 Task: Use Highlight Reel Short Effect in this video Movie B.mp4
Action: Mouse moved to (289, 117)
Screenshot: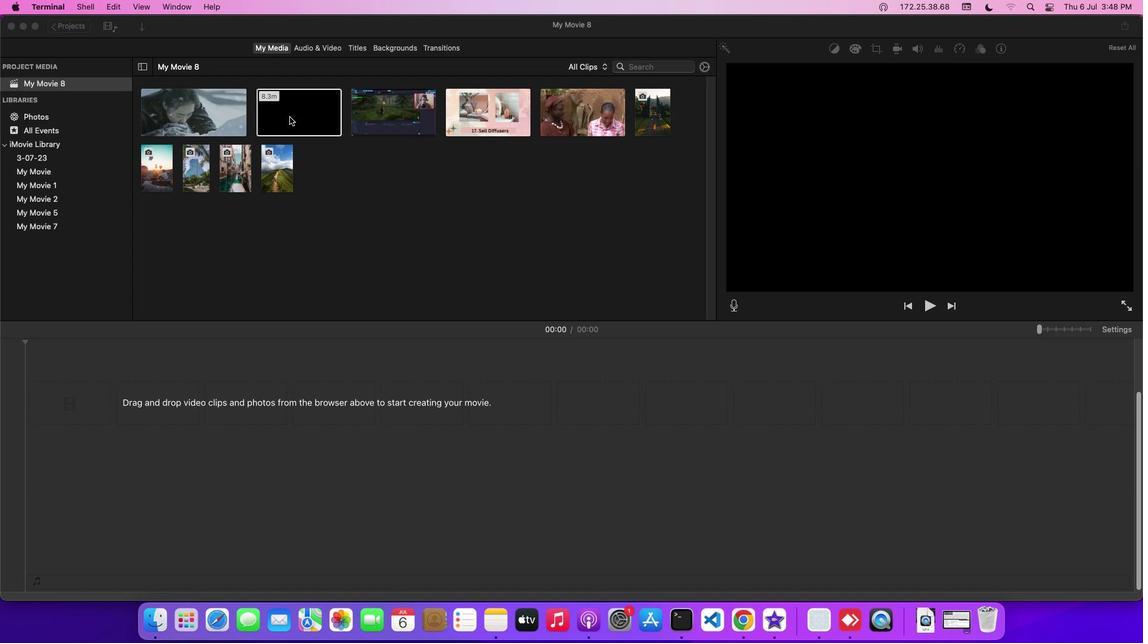 
Action: Mouse pressed left at (289, 117)
Screenshot: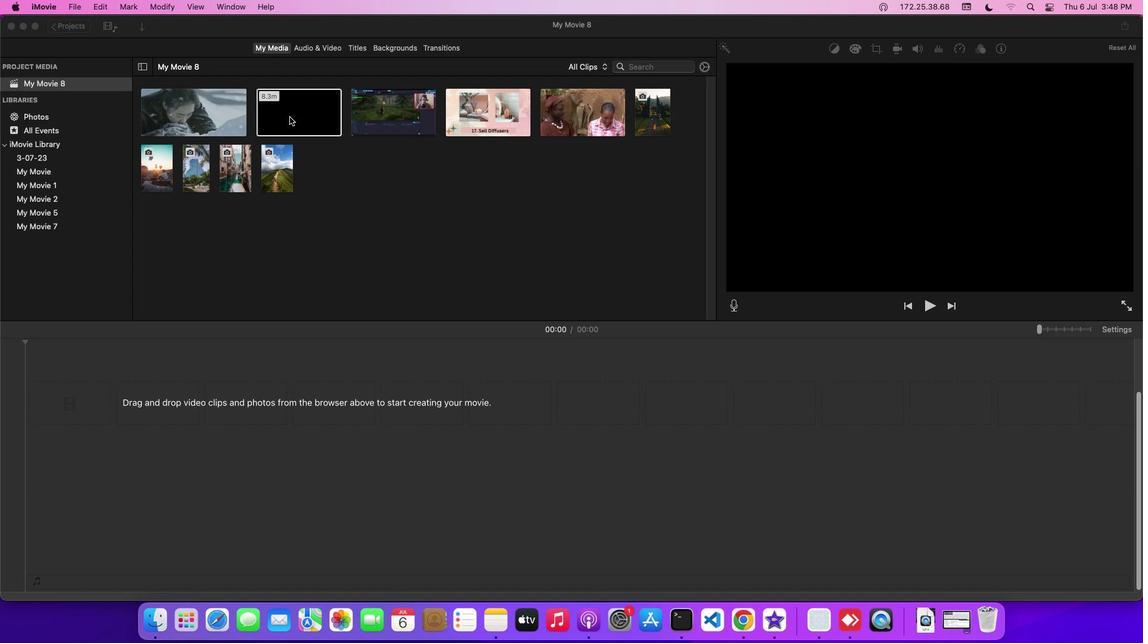 
Action: Mouse moved to (311, 44)
Screenshot: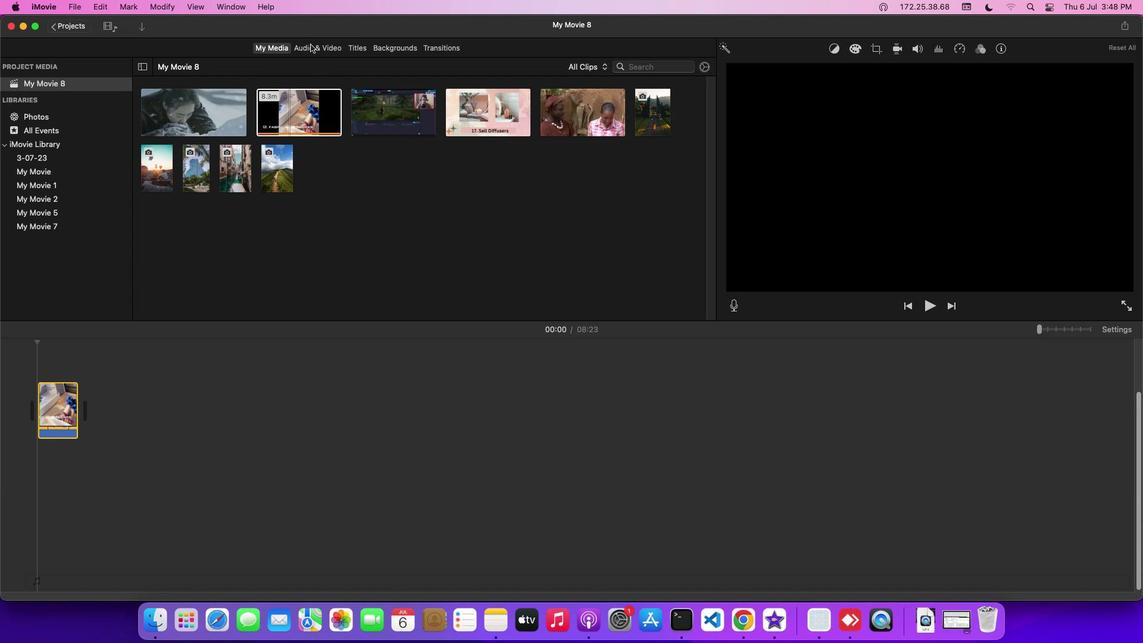 
Action: Mouse pressed left at (311, 44)
Screenshot: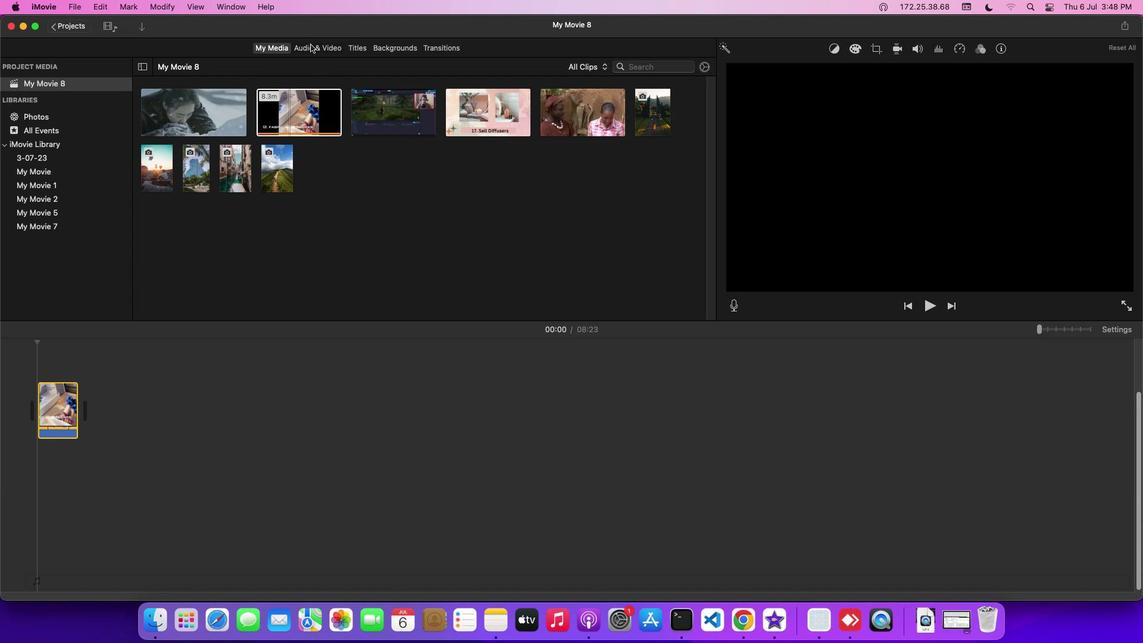 
Action: Mouse moved to (79, 110)
Screenshot: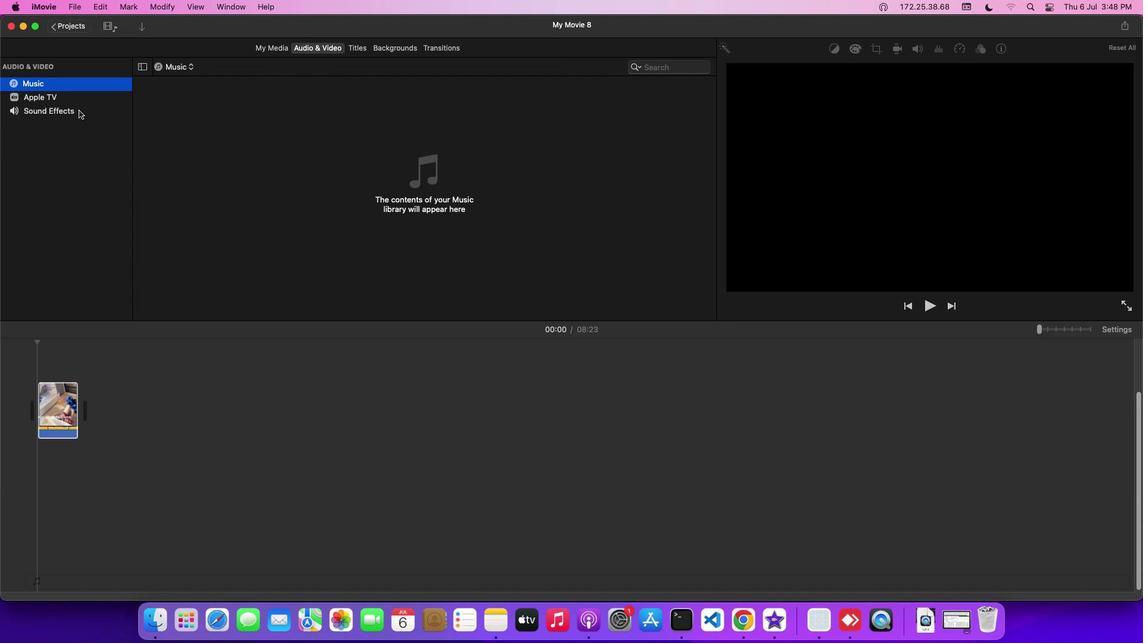
Action: Mouse pressed left at (79, 110)
Screenshot: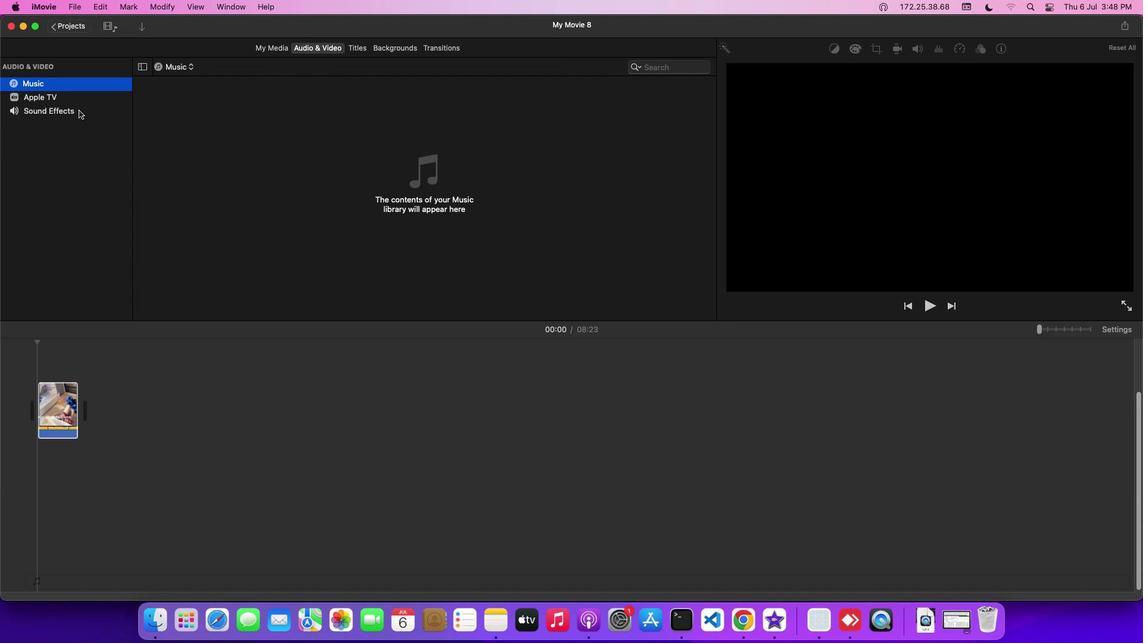 
Action: Mouse moved to (264, 199)
Screenshot: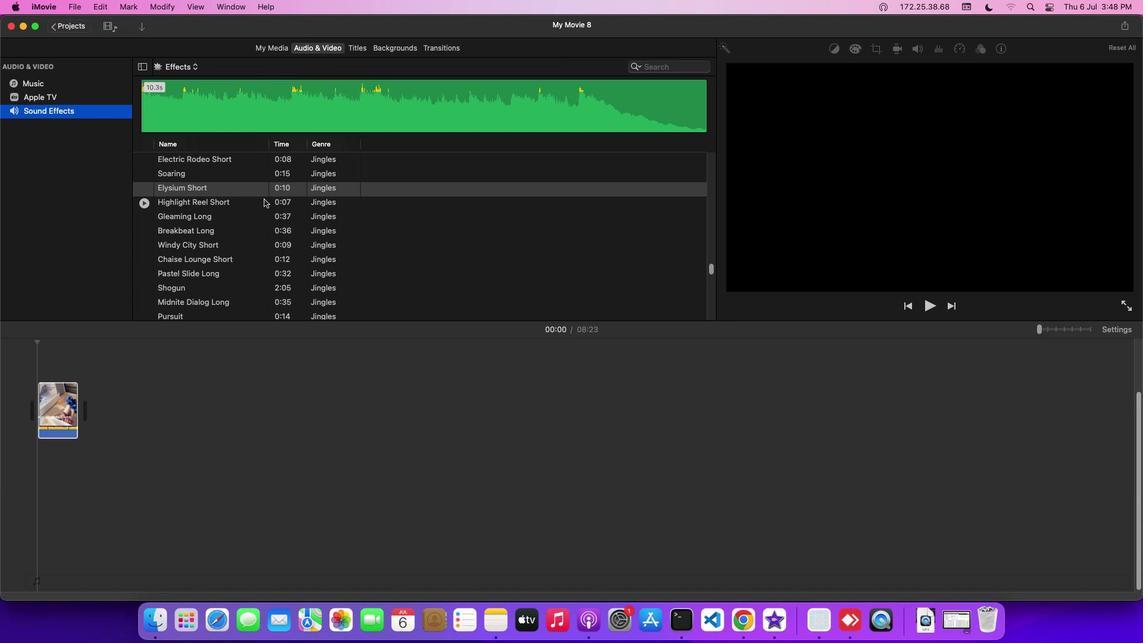 
Action: Mouse pressed left at (264, 199)
Screenshot: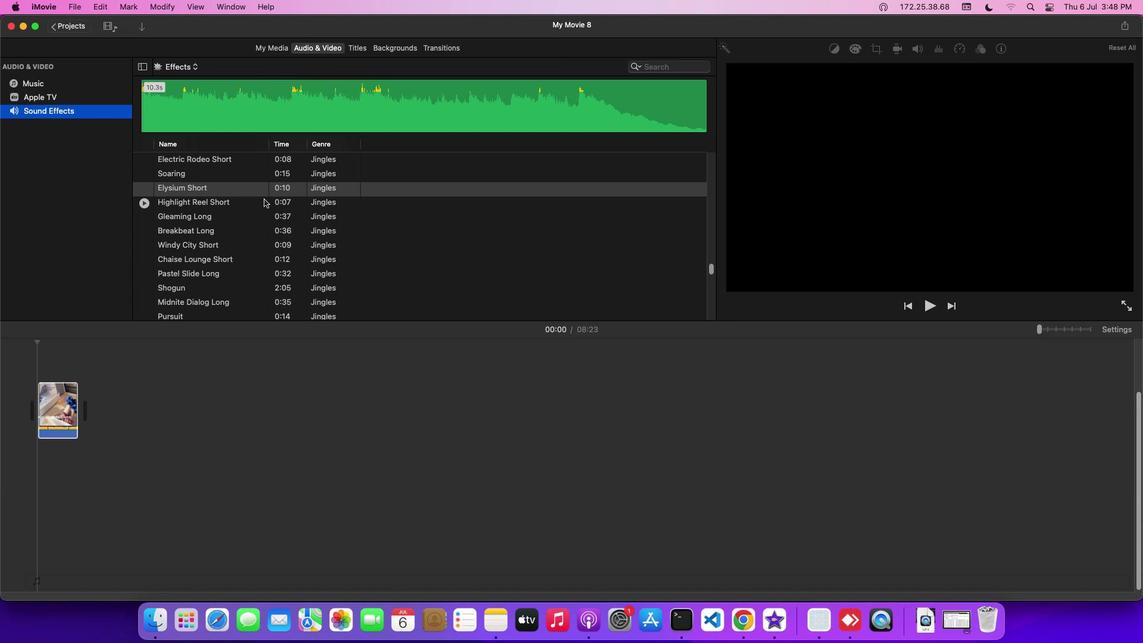 
Action: Mouse moved to (263, 202)
Screenshot: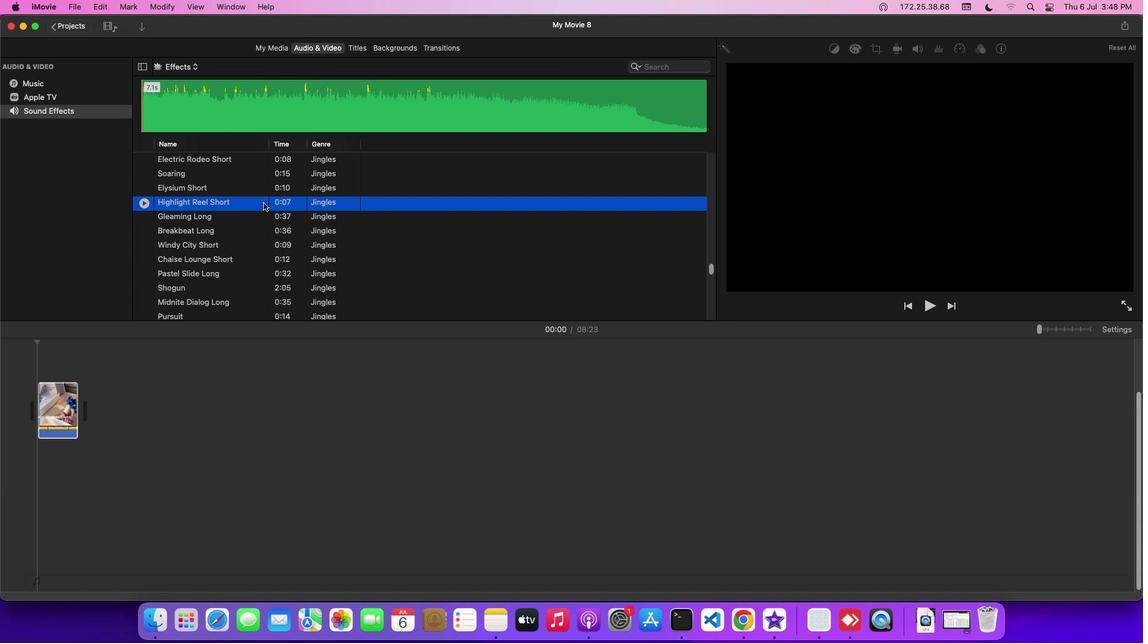 
Action: Mouse pressed left at (263, 202)
Screenshot: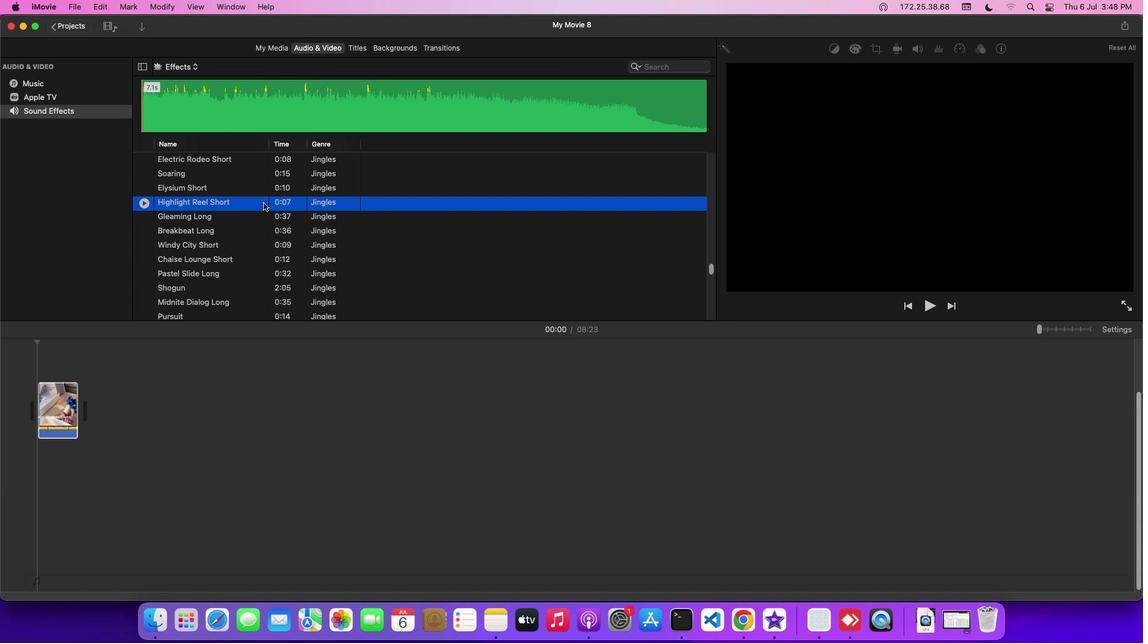 
Action: Mouse moved to (225, 419)
Screenshot: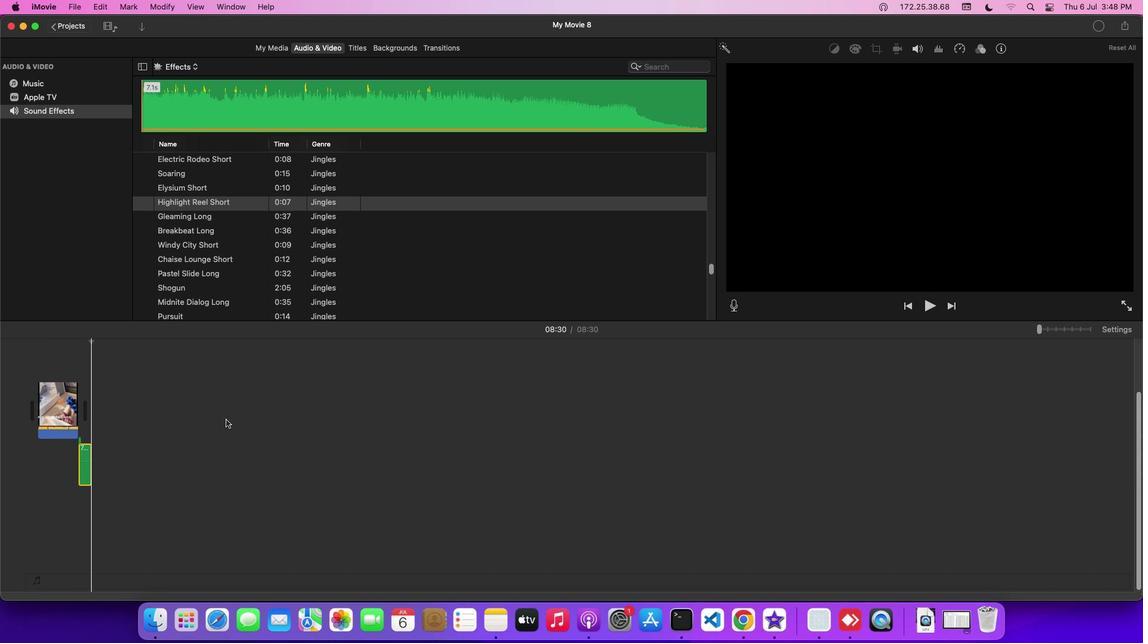 
